 Task: Create a Workspace WS0000000009 in Trello with Workspace Type as ENGINEERING-IT and Workspace Description as WD0000000009. Invite a Team Member Nikrathi889@gmail.com to Workspace WS0000000009 in Trello. Invite a Team Member Ayush98111@gmail.com to Workspace WS0000000009 in Trello. Invite a Team Member Prateek.ku2001@gmail.com to Workspace WS0000000009 in Trello. Invite a Team Member Mailaustralia7@gmail.com to Workspace WS0000000009 in Trello
Action: Mouse moved to (479, 53)
Screenshot: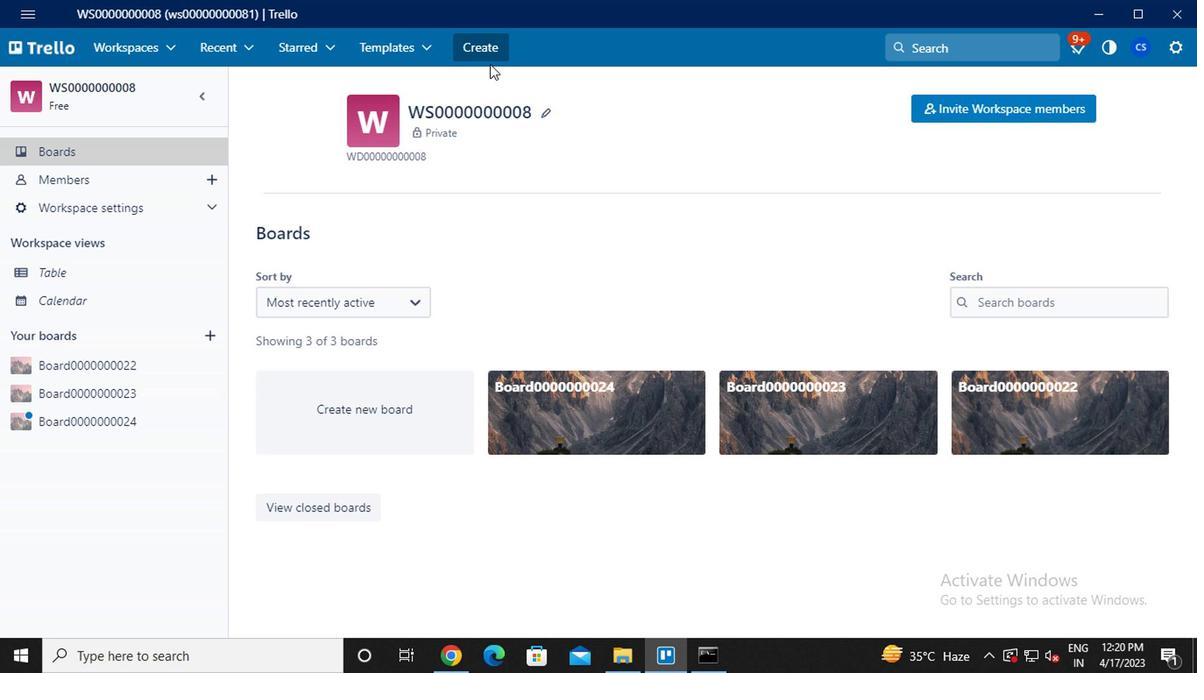 
Action: Mouse pressed left at (479, 53)
Screenshot: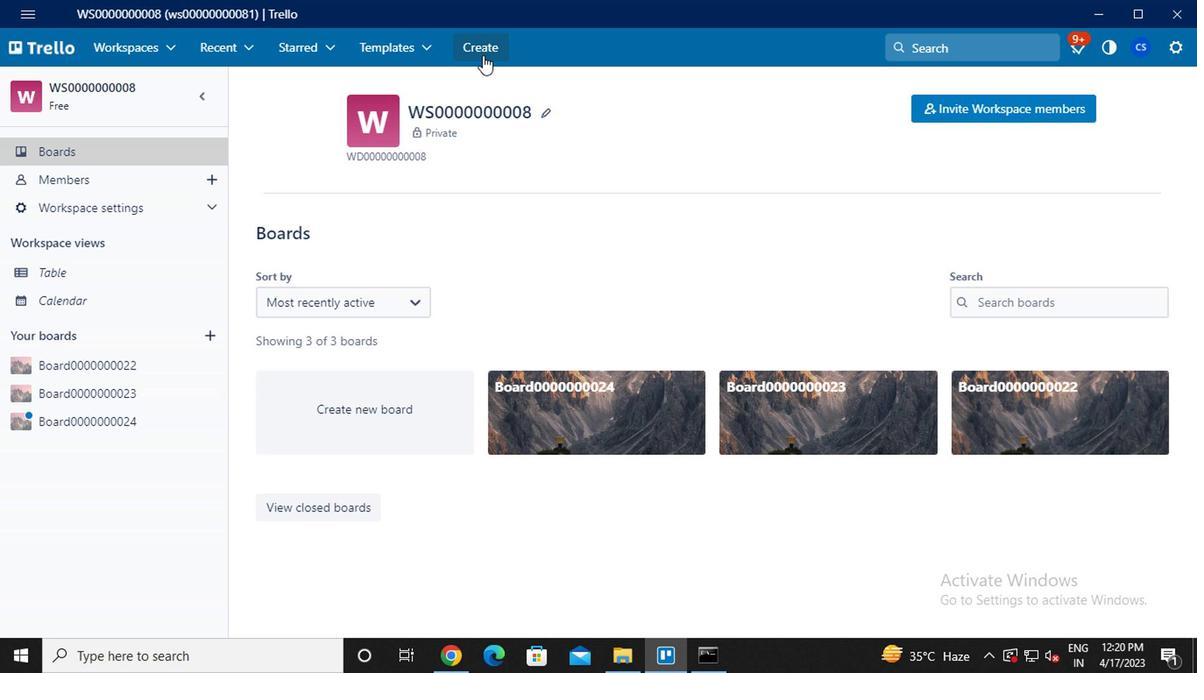 
Action: Mouse moved to (550, 247)
Screenshot: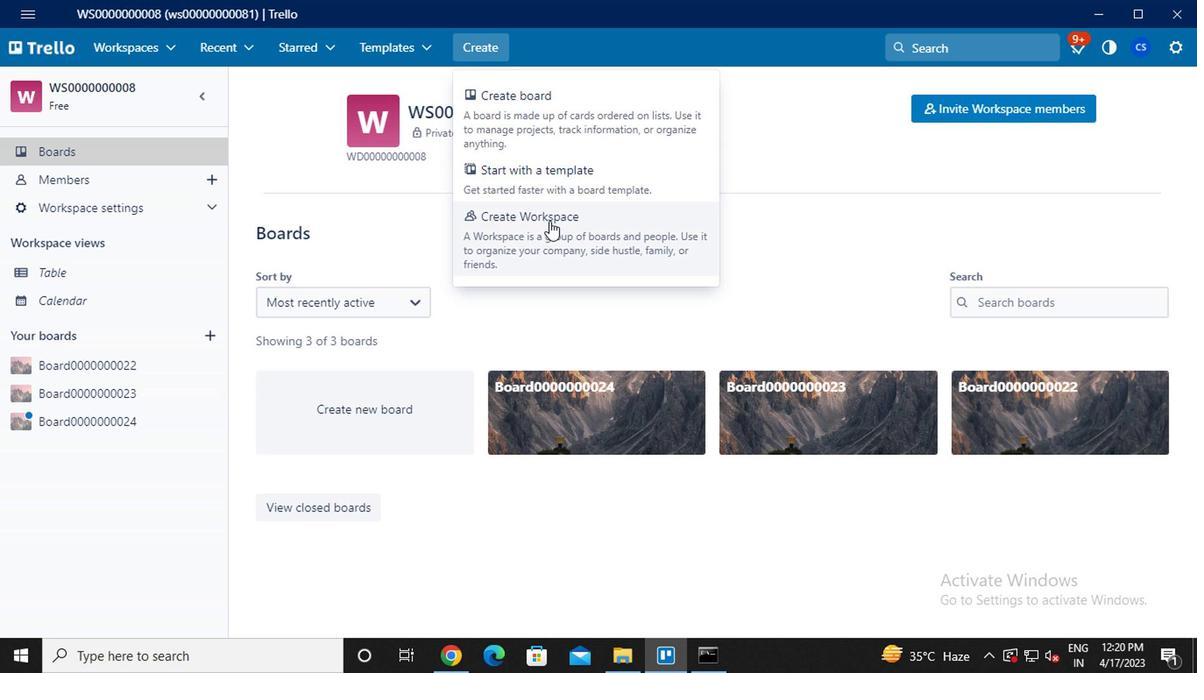 
Action: Mouse pressed left at (550, 247)
Screenshot: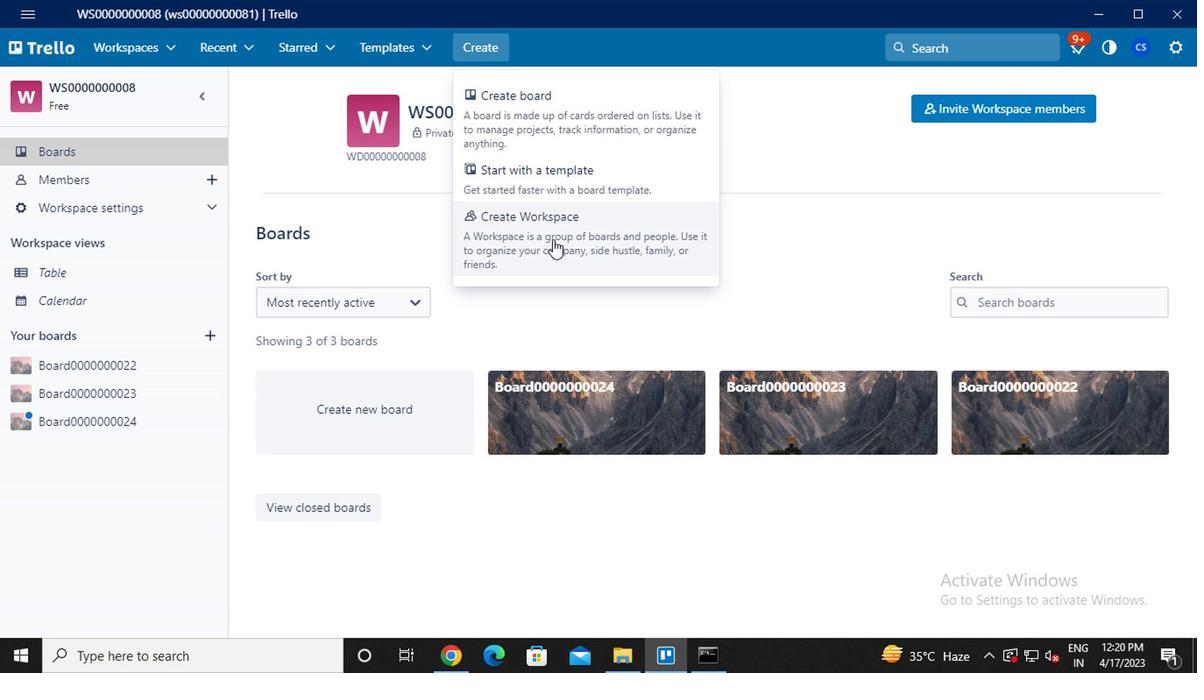 
Action: Key pressed <Key.caps_lock>ws0000000009
Screenshot: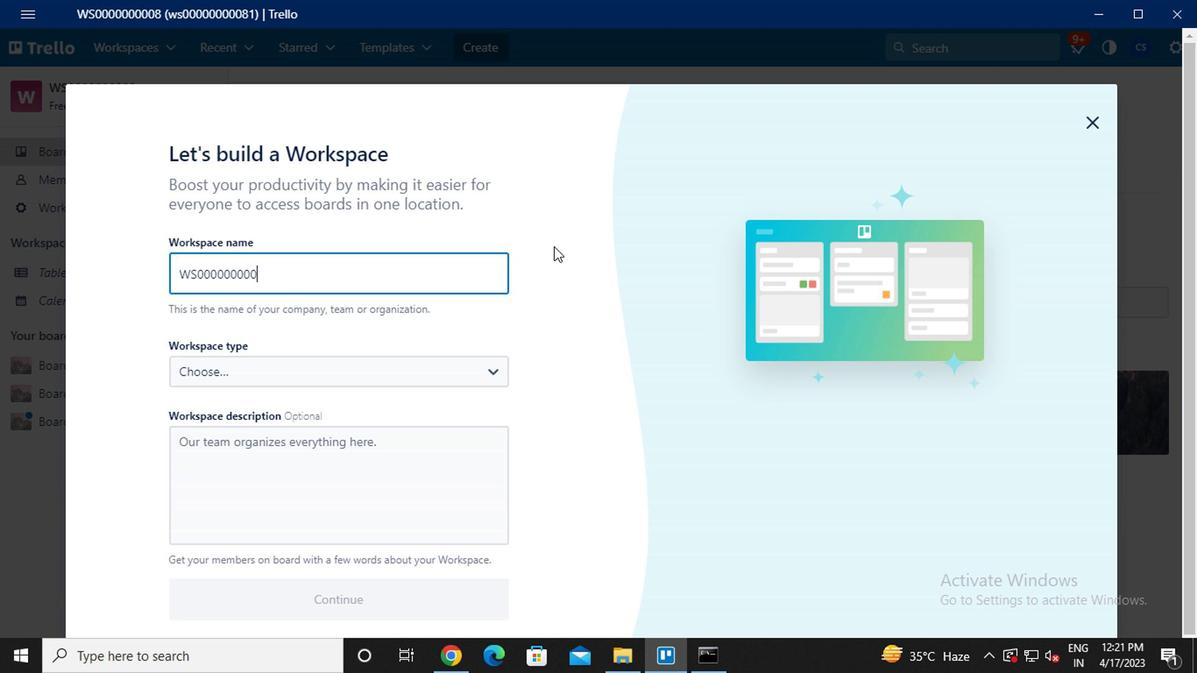 
Action: Mouse moved to (432, 361)
Screenshot: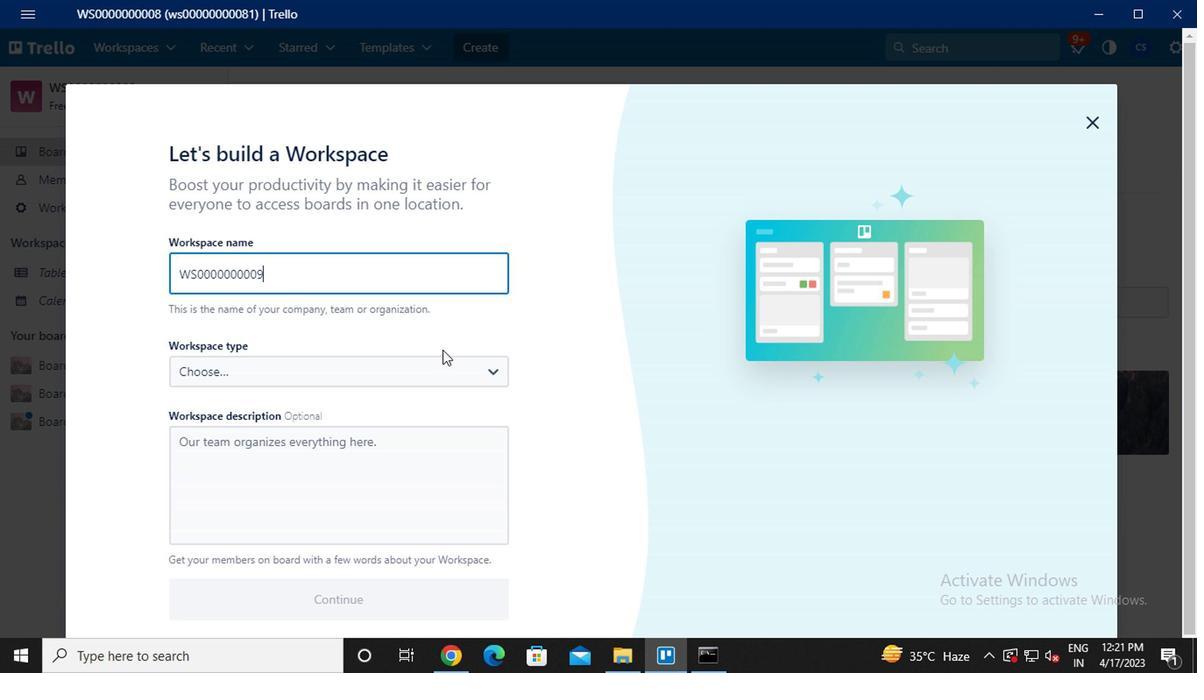 
Action: Mouse pressed left at (432, 361)
Screenshot: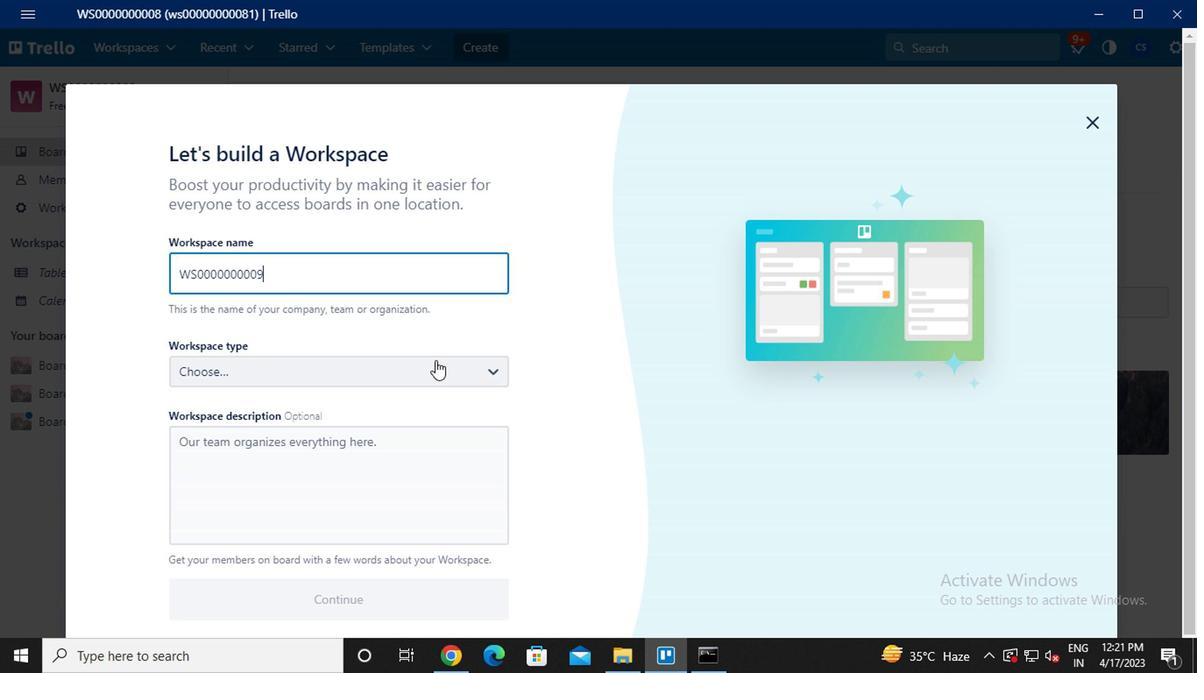 
Action: Mouse moved to (257, 545)
Screenshot: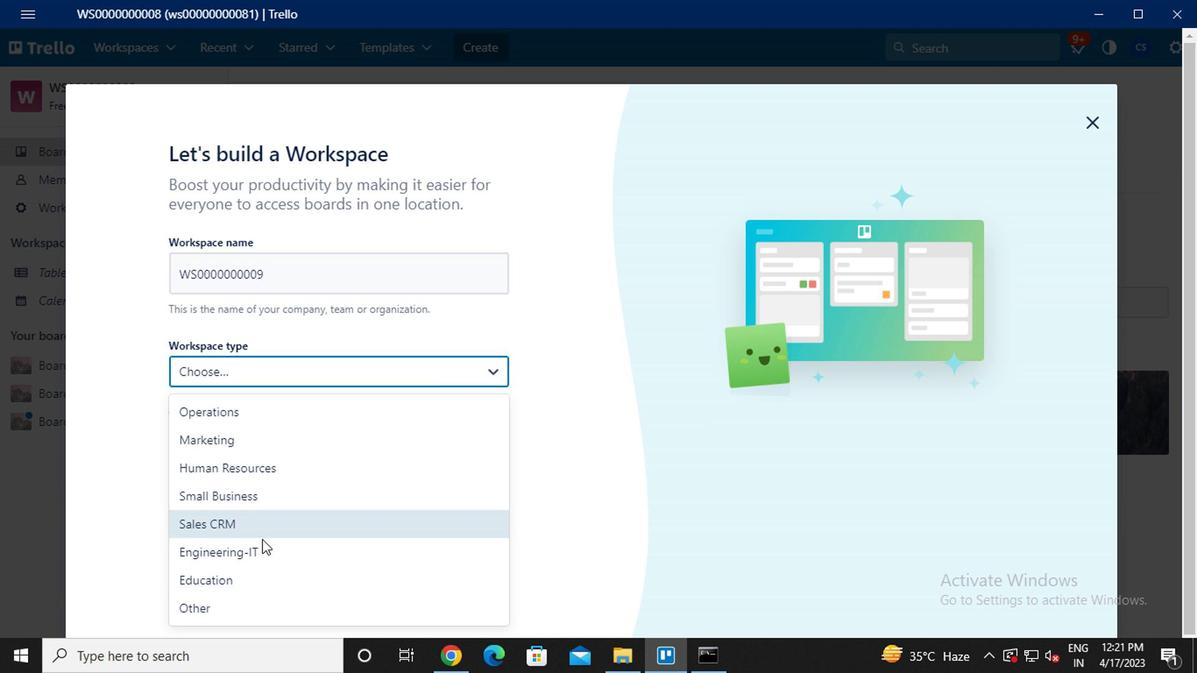 
Action: Mouse pressed left at (257, 545)
Screenshot: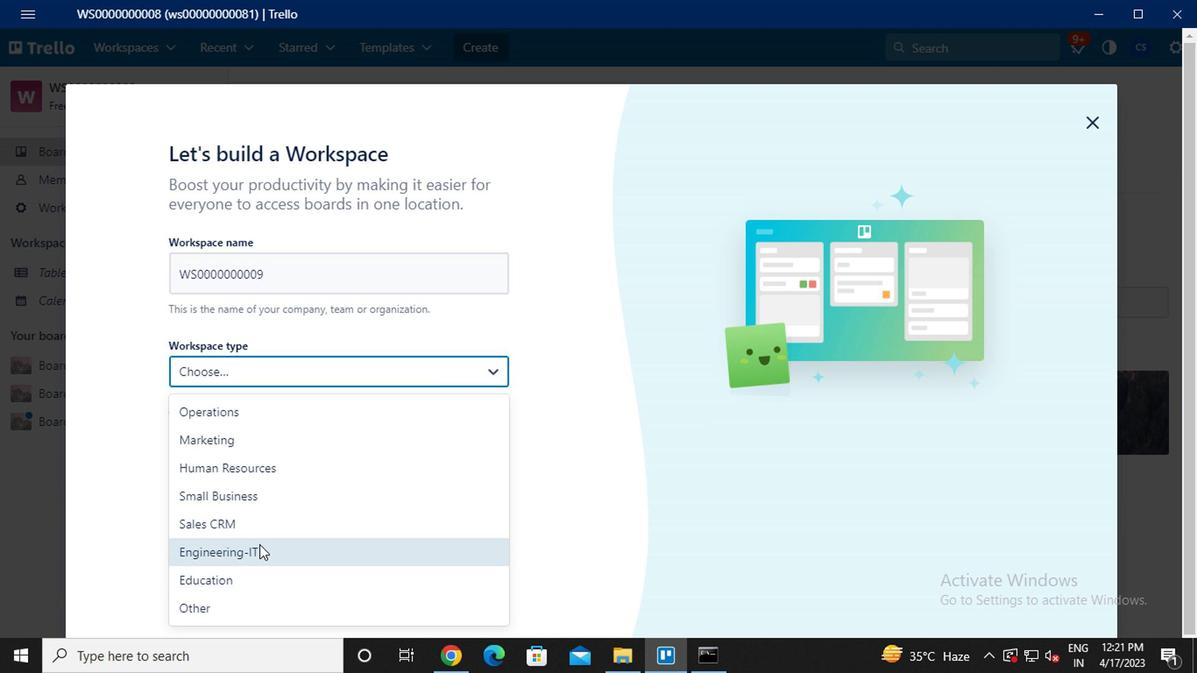
Action: Mouse moved to (250, 456)
Screenshot: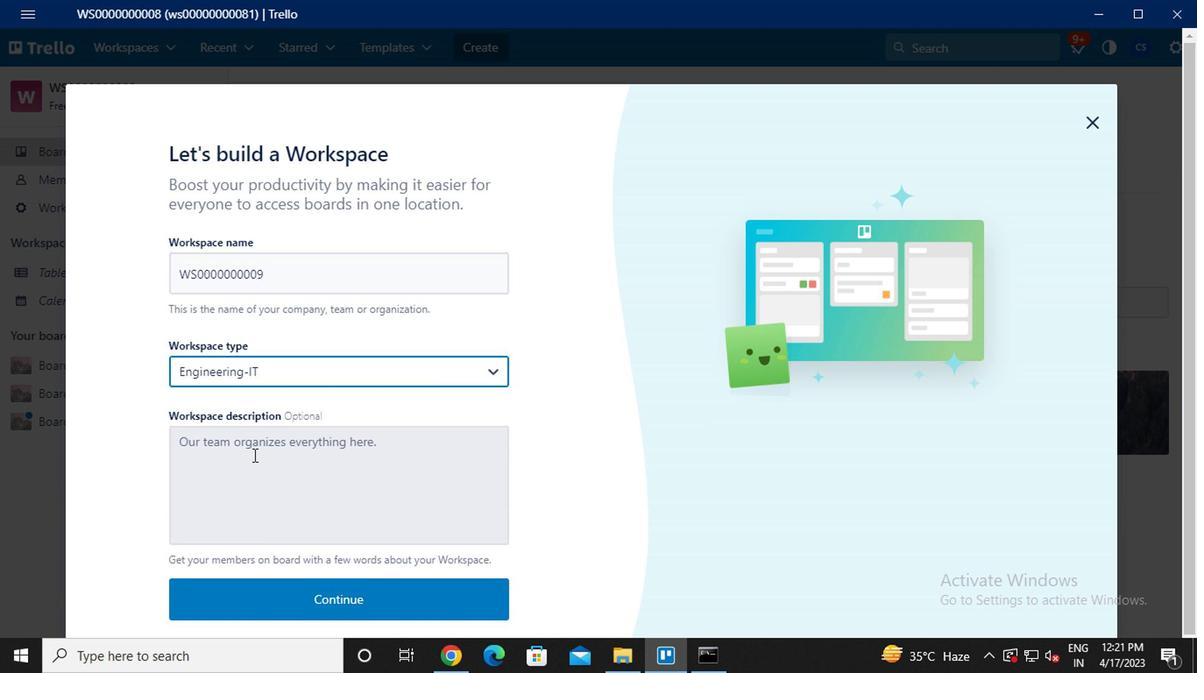 
Action: Mouse pressed left at (250, 456)
Screenshot: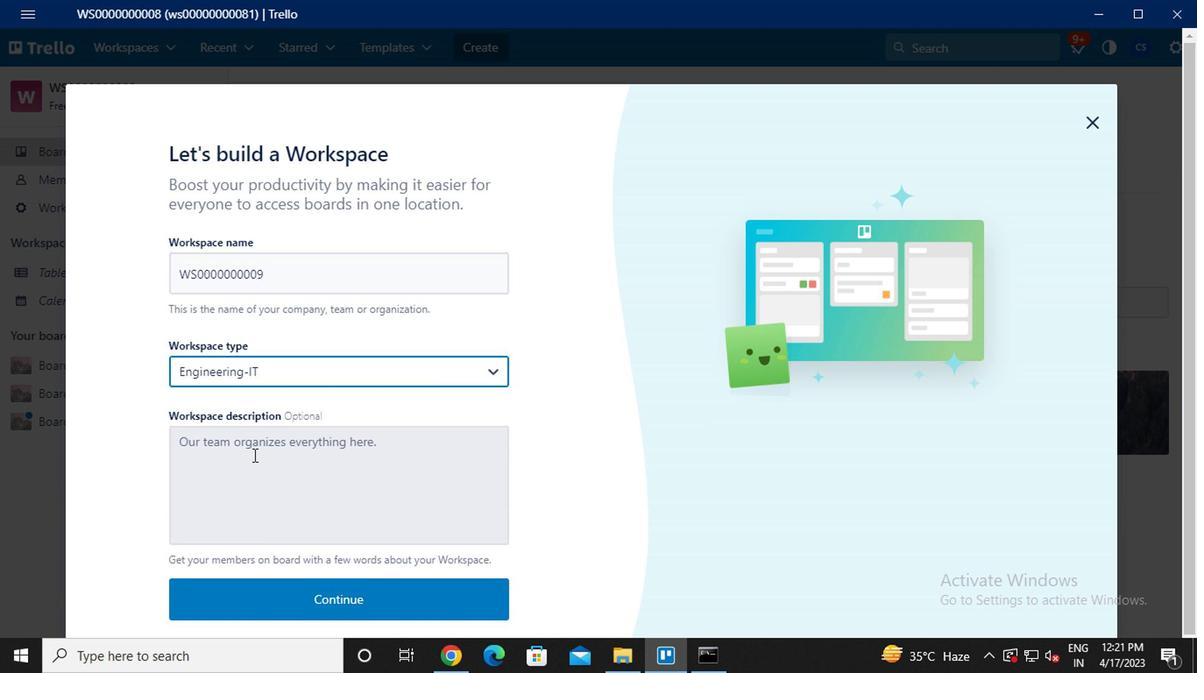 
Action: Key pressed wd0000000009
Screenshot: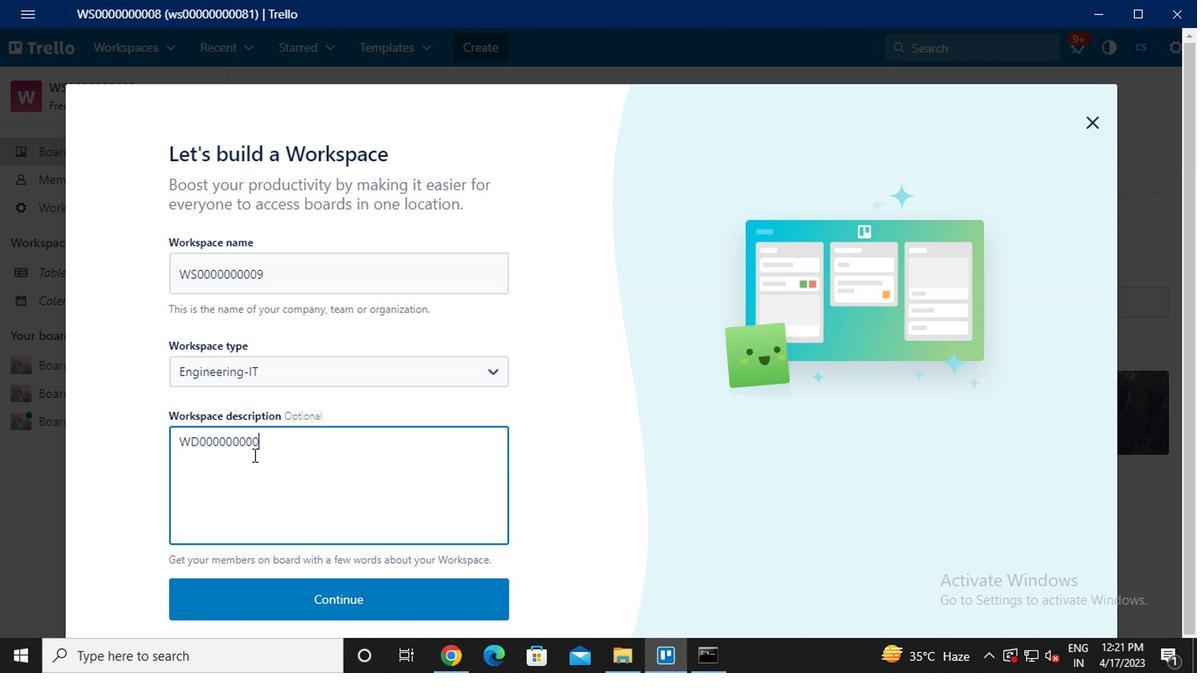 
Action: Mouse moved to (310, 614)
Screenshot: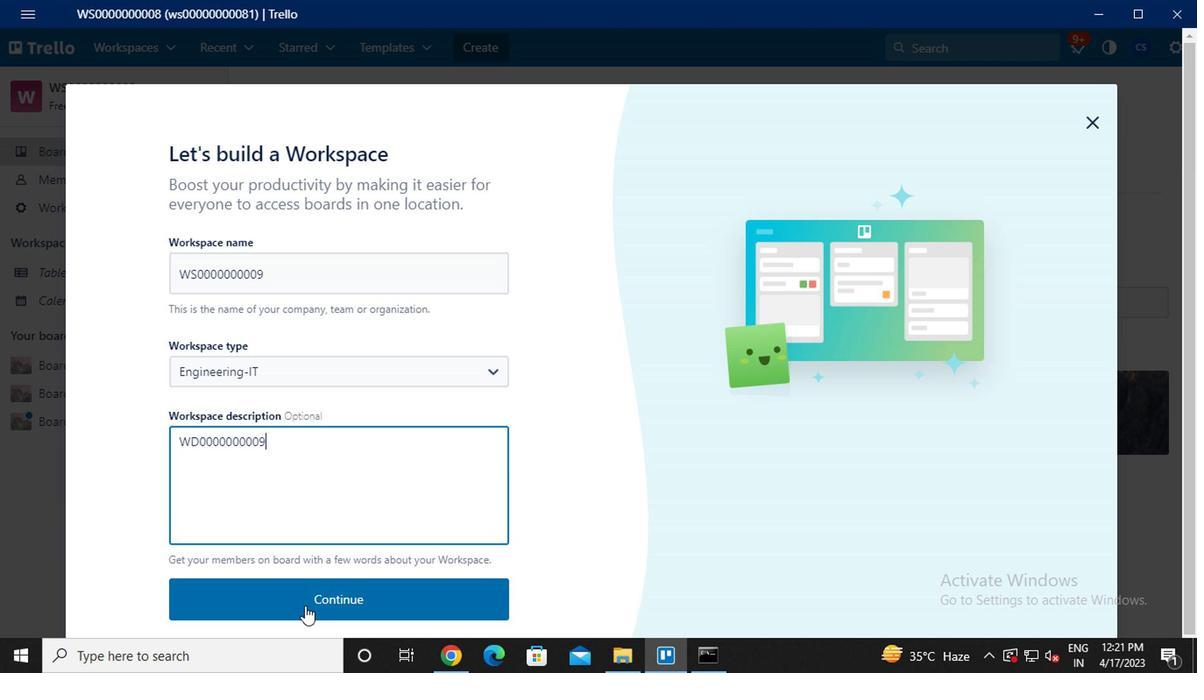 
Action: Mouse pressed left at (310, 614)
Screenshot: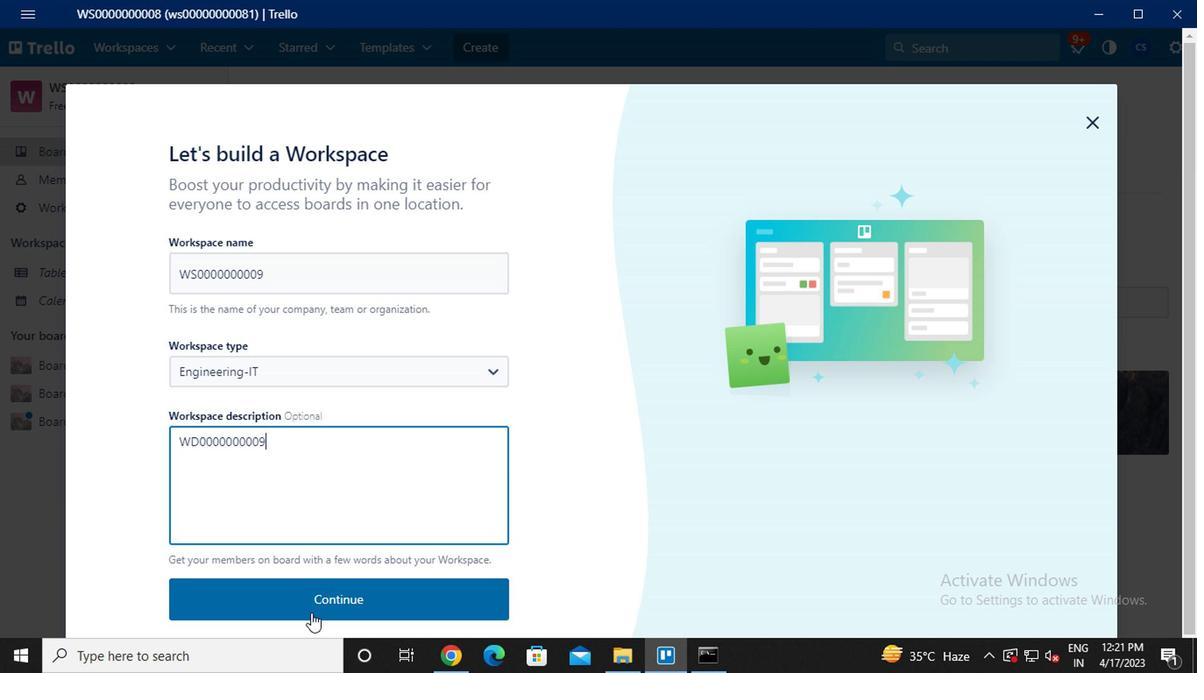 
Action: Mouse moved to (310, 264)
Screenshot: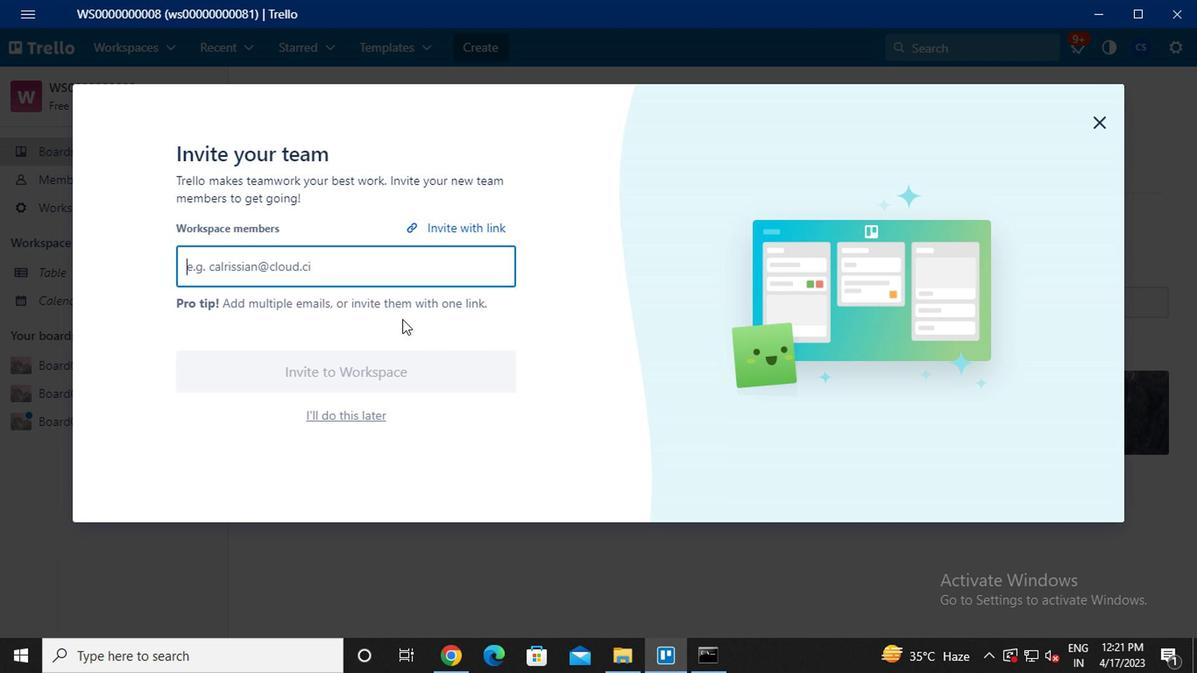 
Action: Key pressed <Key.caps_lock>nikrathi889<Key.shift>@GMAIL.COM<Key.enter>AYUSH98111<Key.shift>@F<Key.backspace>GMAIL.COM<Key.enter>PARTEEK.KU2001<Key.shift>@GMAIL.COM<Key.enter>MAILAUSTRALIA<Key.shift>7<Key.shift>@1<Key.backspace>GMAIL.COM
Screenshot: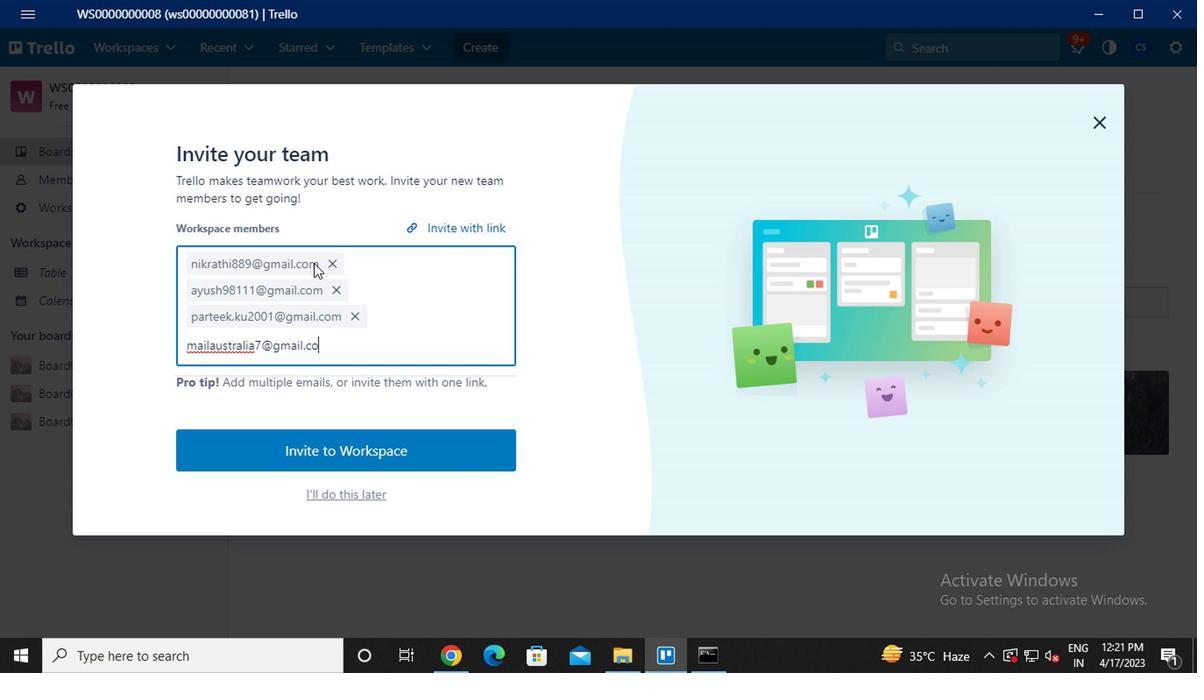 
Action: Mouse moved to (374, 450)
Screenshot: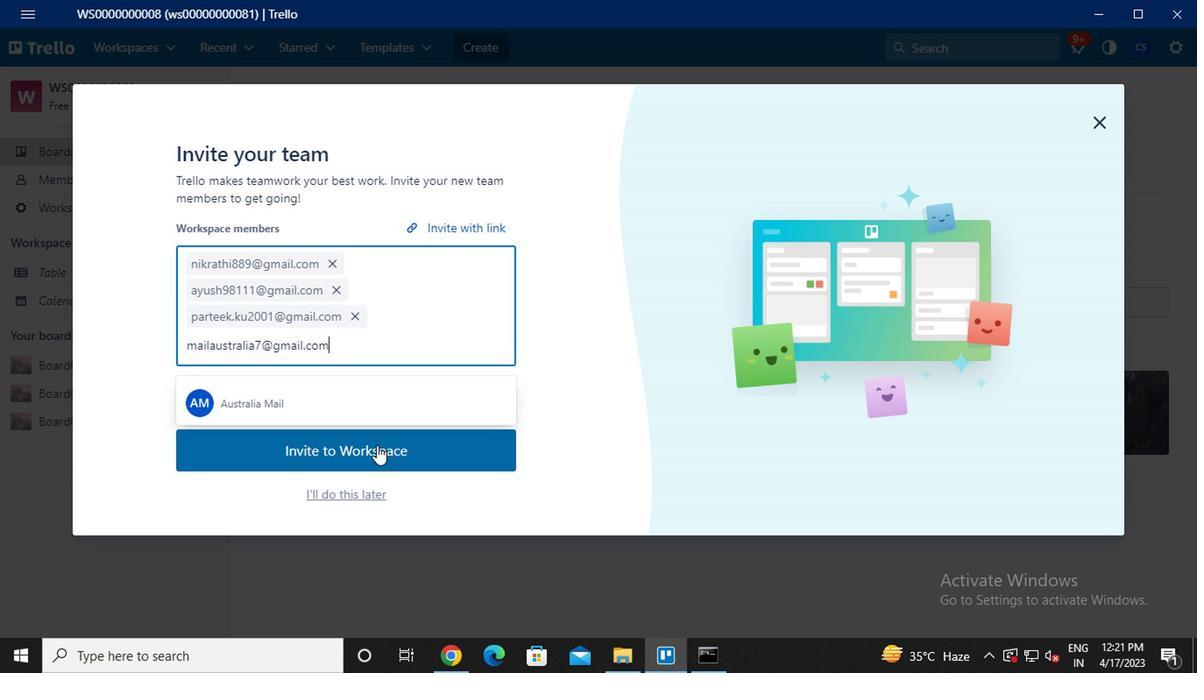 
Action: Mouse pressed left at (374, 450)
Screenshot: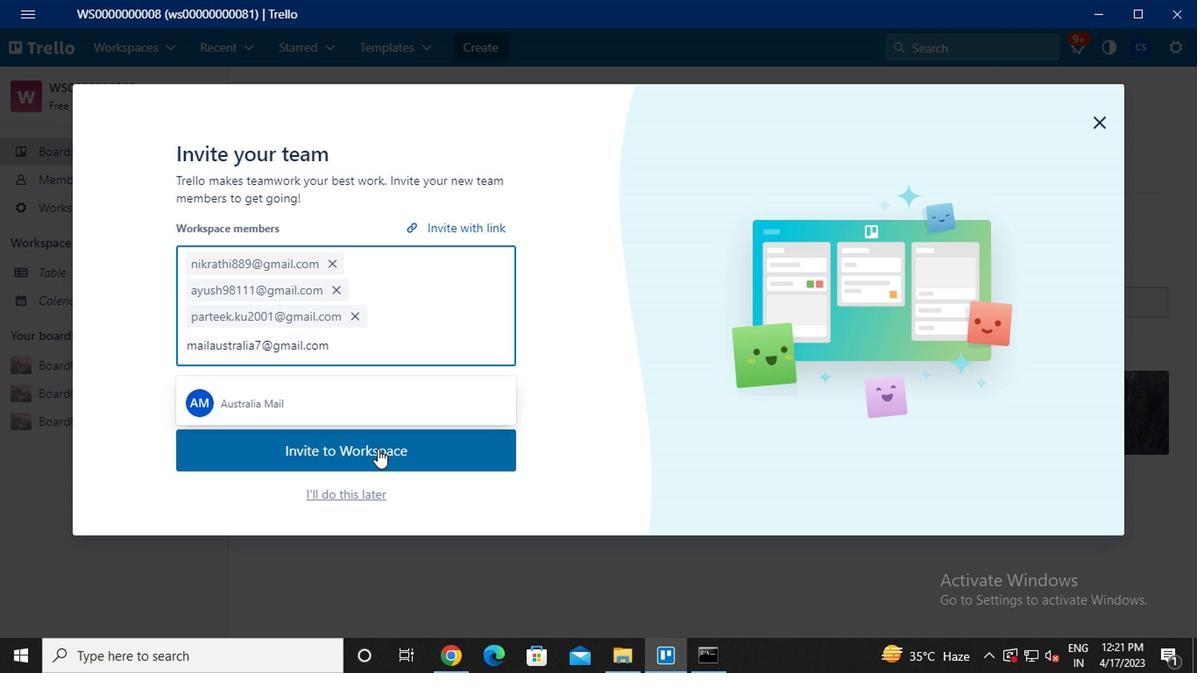 
Action: Mouse moved to (711, 242)
Screenshot: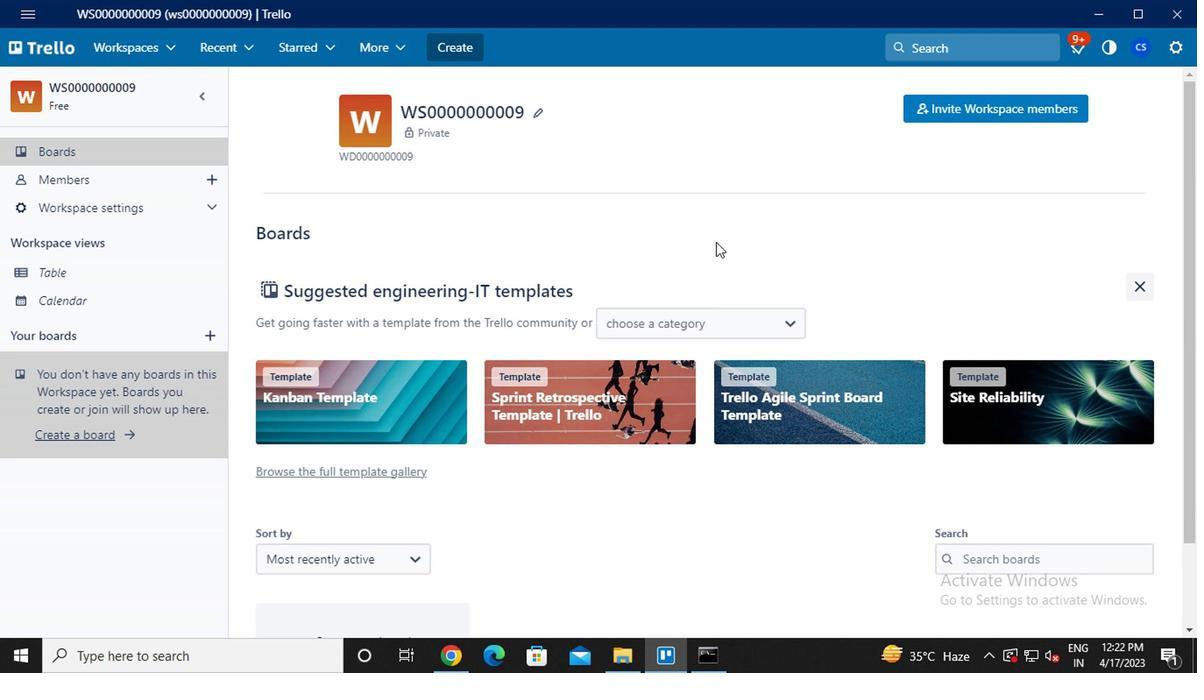
